 Task: Update the time on Redfin of the saved search to more than 30 days.
Action: Mouse moved to (362, 282)
Screenshot: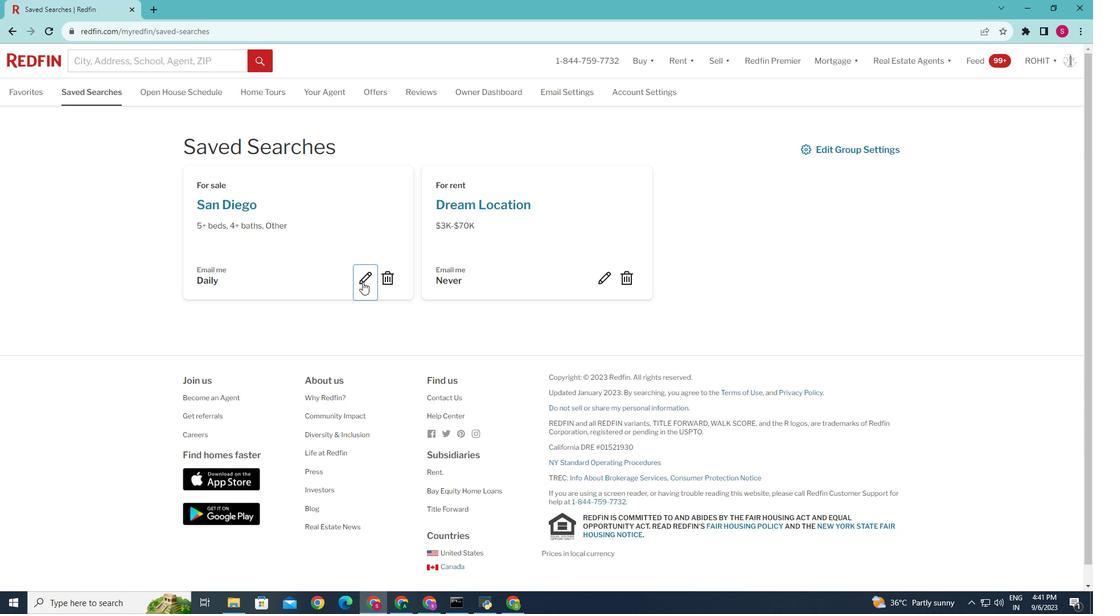 
Action: Mouse pressed left at (362, 282)
Screenshot: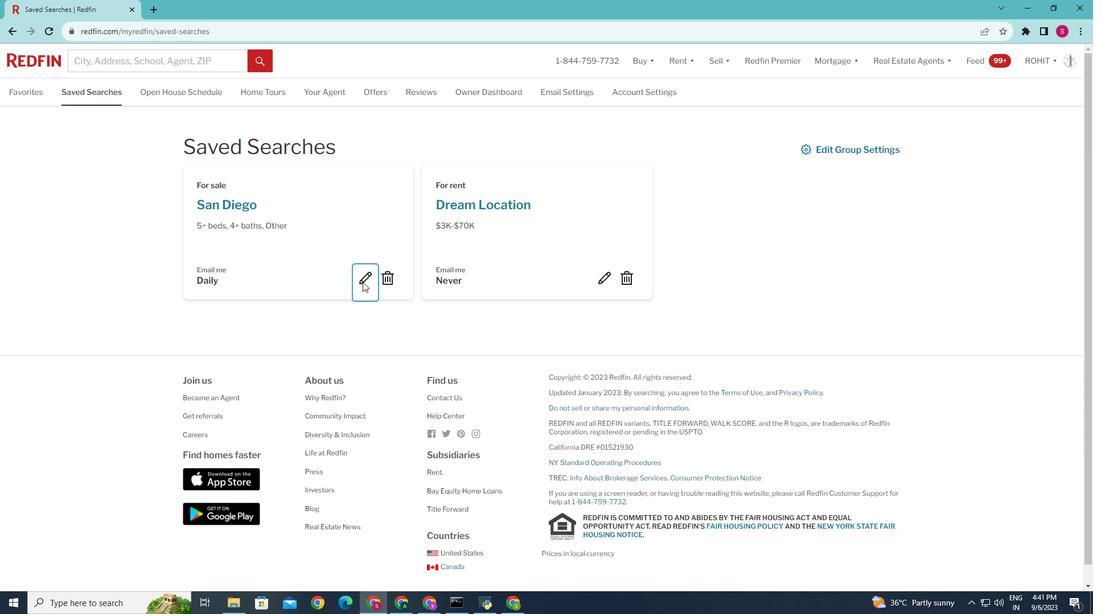 
Action: Mouse moved to (470, 386)
Screenshot: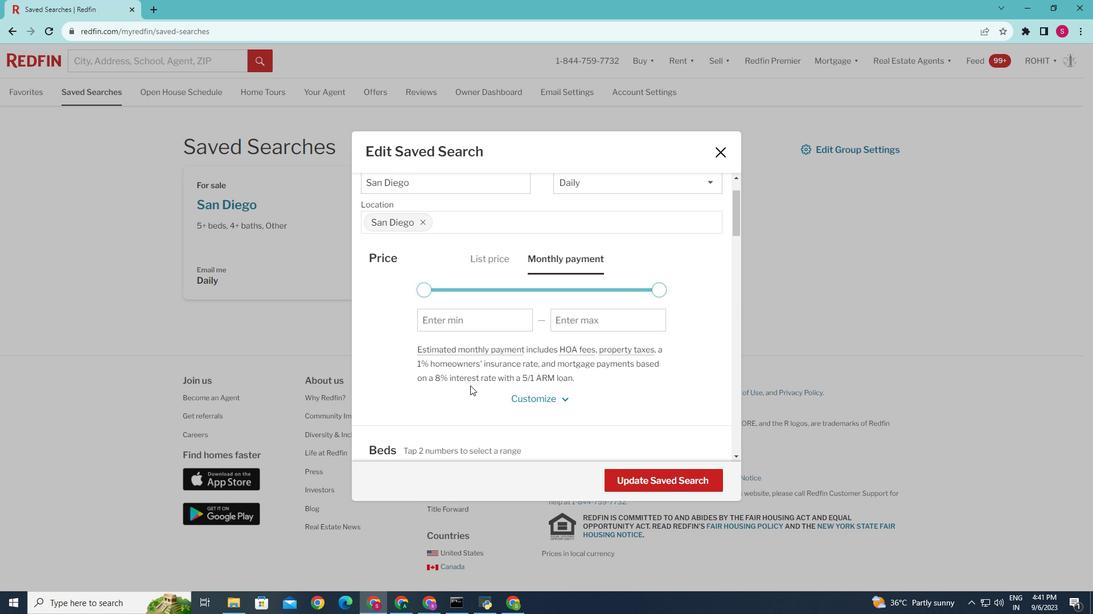 
Action: Mouse scrolled (470, 385) with delta (0, 0)
Screenshot: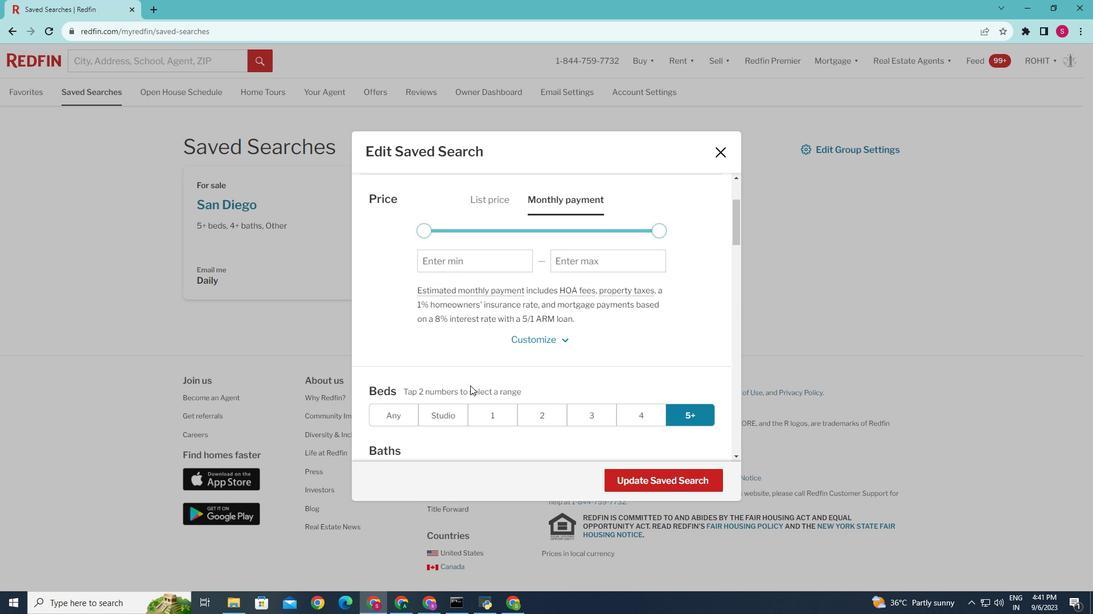 
Action: Mouse scrolled (470, 385) with delta (0, 0)
Screenshot: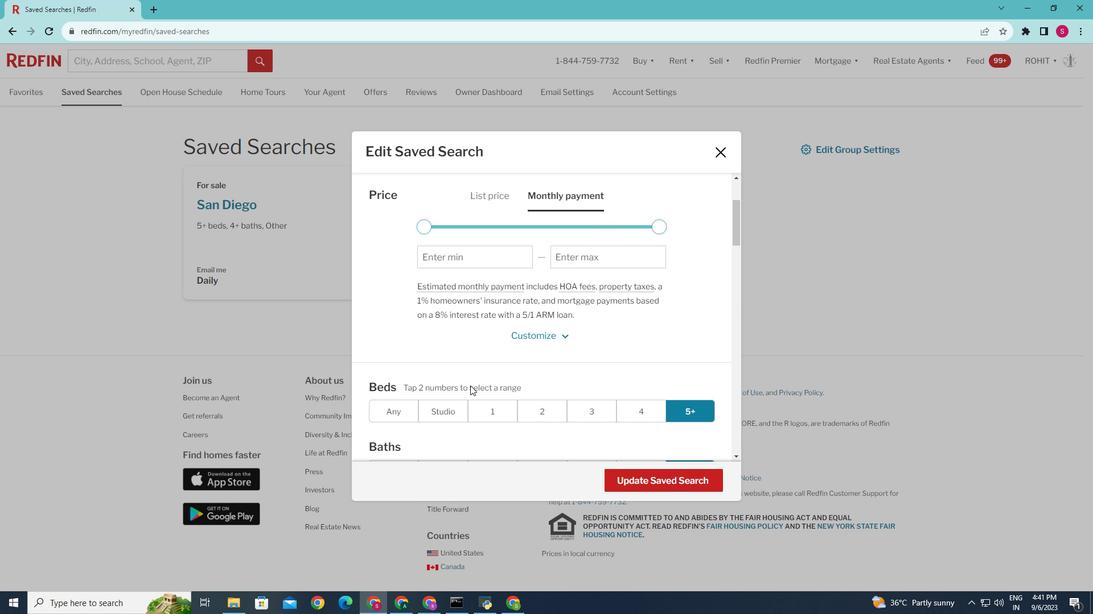 
Action: Mouse scrolled (470, 385) with delta (0, 0)
Screenshot: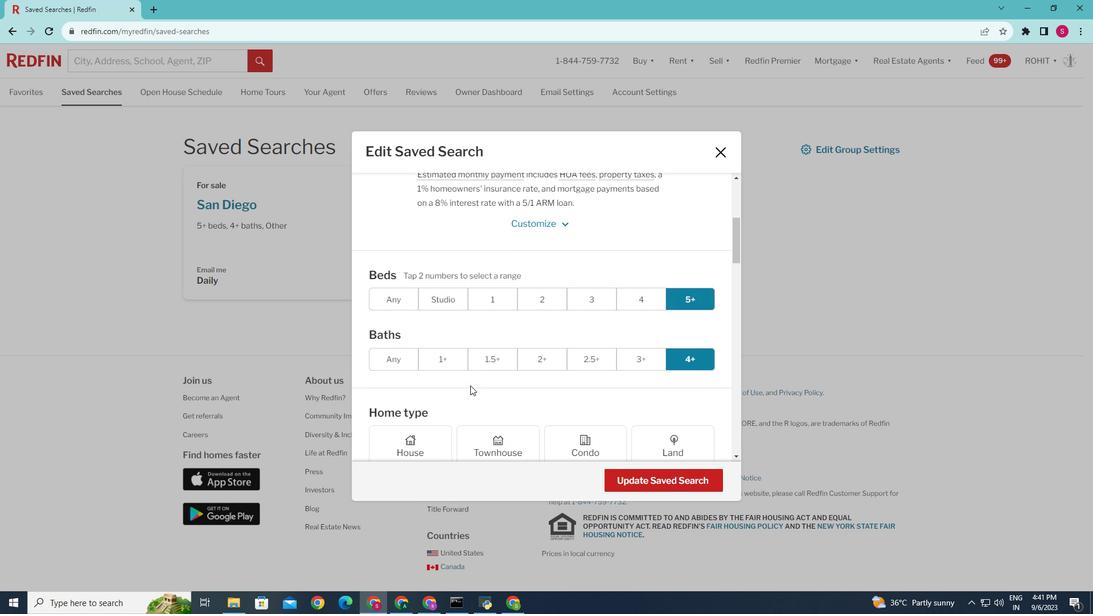 
Action: Mouse scrolled (470, 385) with delta (0, 0)
Screenshot: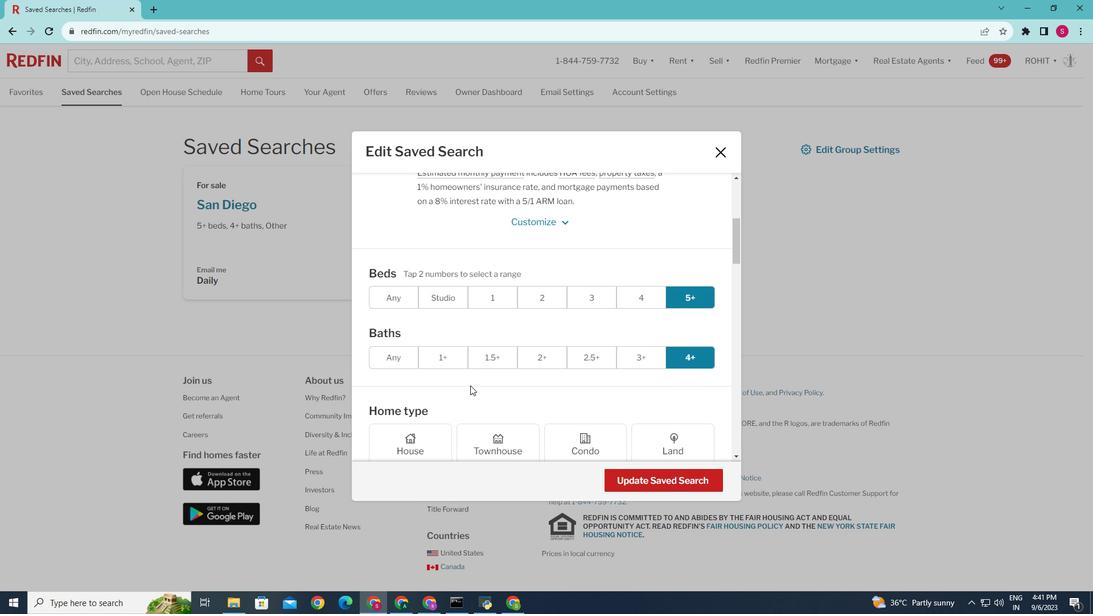 
Action: Mouse scrolled (470, 385) with delta (0, 0)
Screenshot: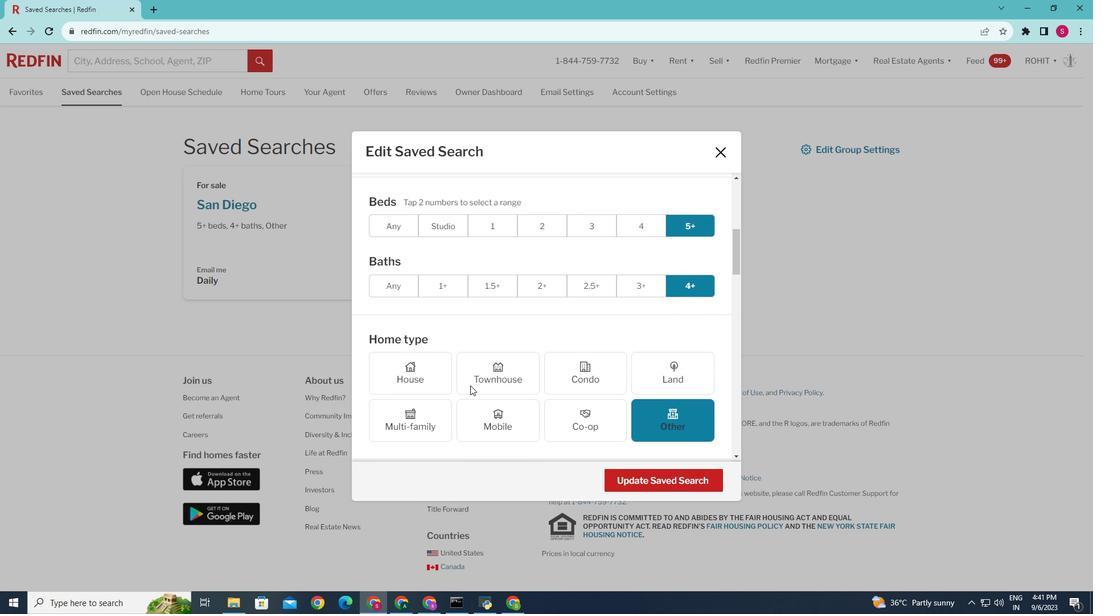 
Action: Mouse scrolled (470, 385) with delta (0, 0)
Screenshot: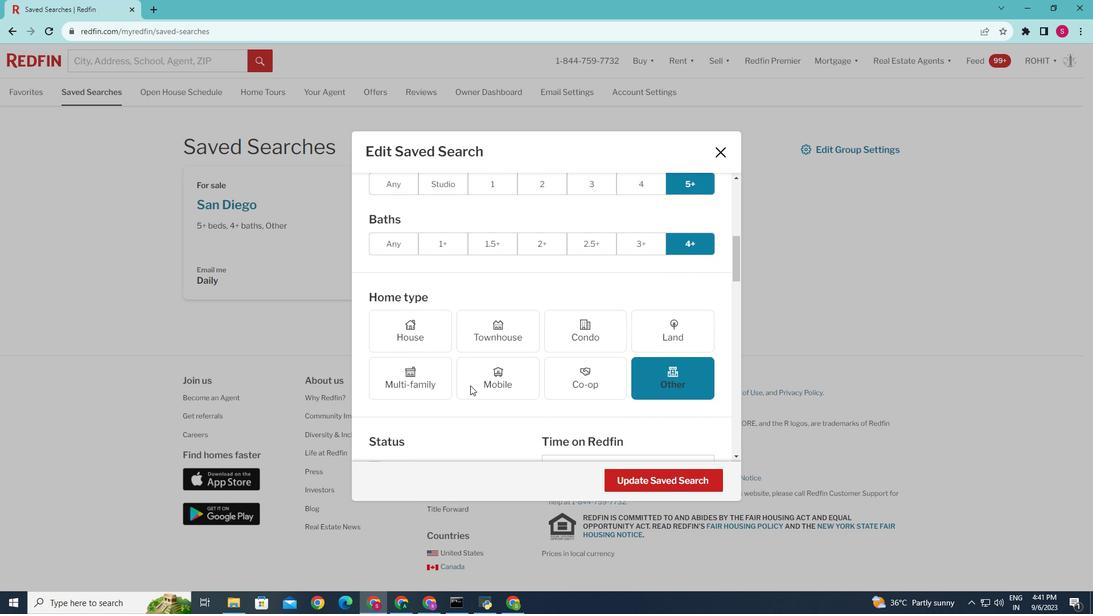 
Action: Mouse scrolled (470, 385) with delta (0, 0)
Screenshot: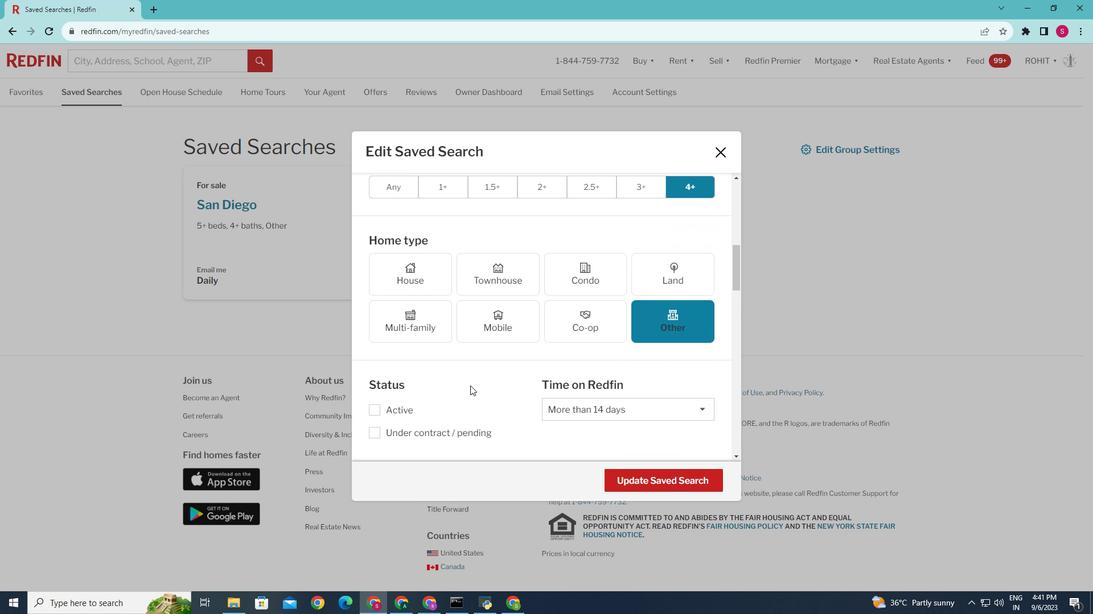 
Action: Mouse scrolled (470, 385) with delta (0, 0)
Screenshot: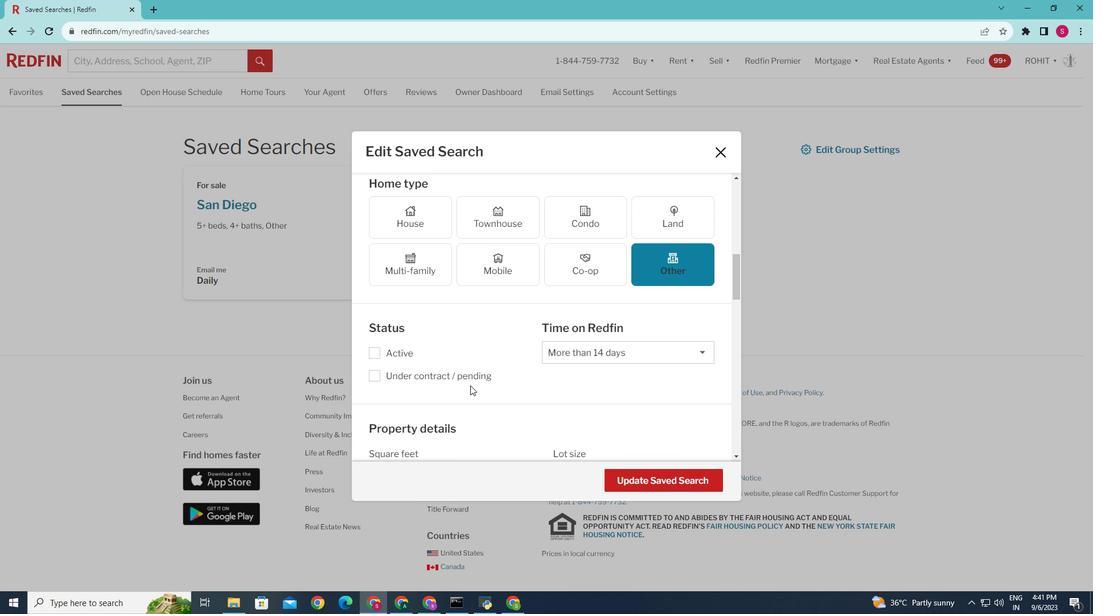 
Action: Mouse moved to (564, 354)
Screenshot: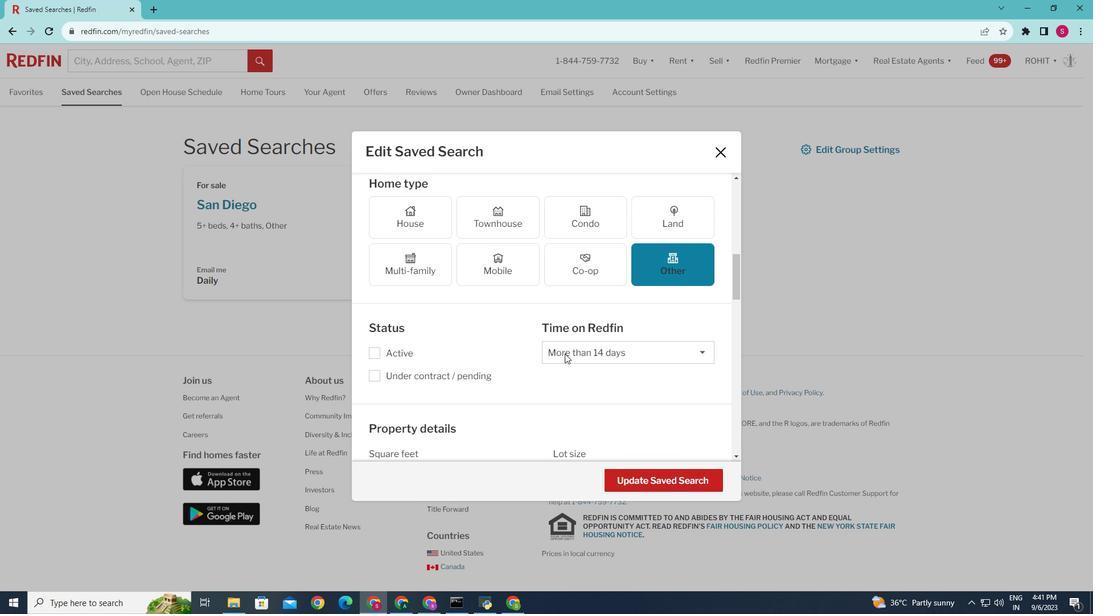
Action: Mouse pressed left at (564, 354)
Screenshot: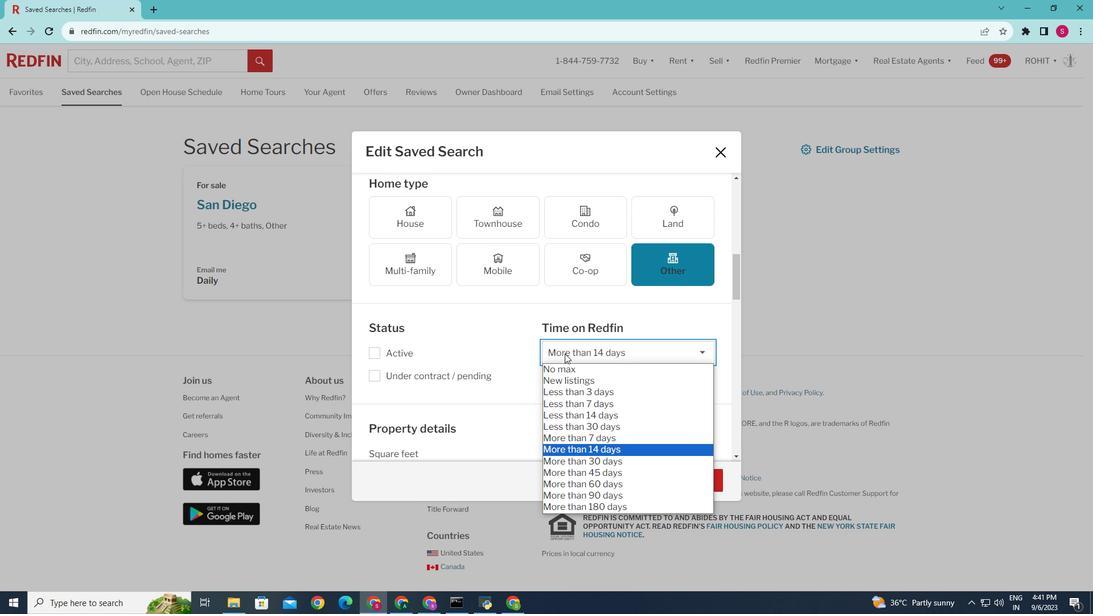 
Action: Mouse moved to (603, 459)
Screenshot: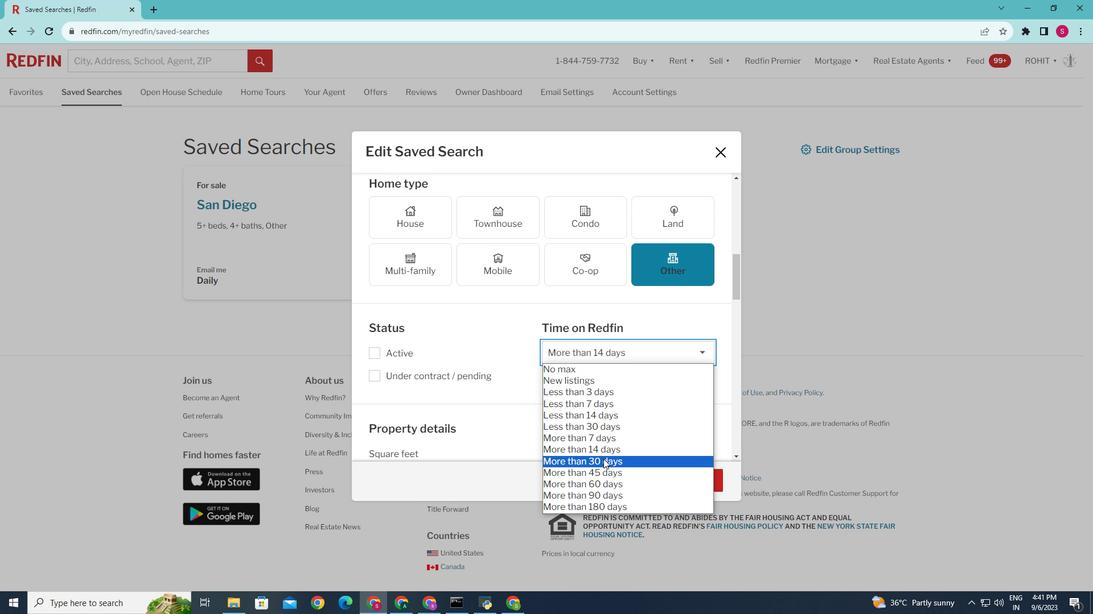 
Action: Mouse pressed left at (603, 459)
Screenshot: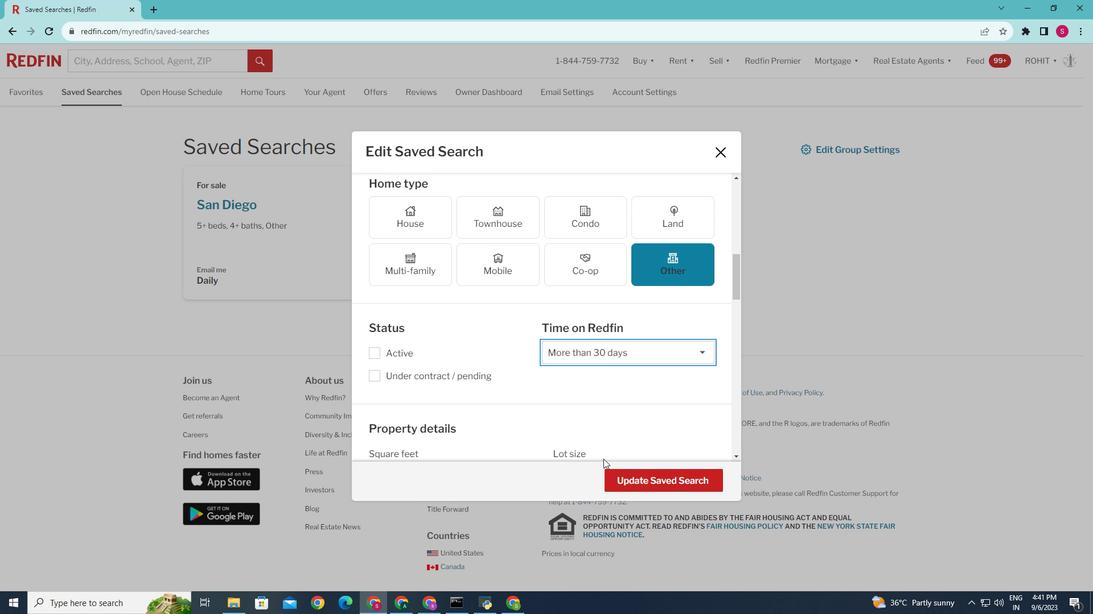 
Action: Mouse moved to (667, 481)
Screenshot: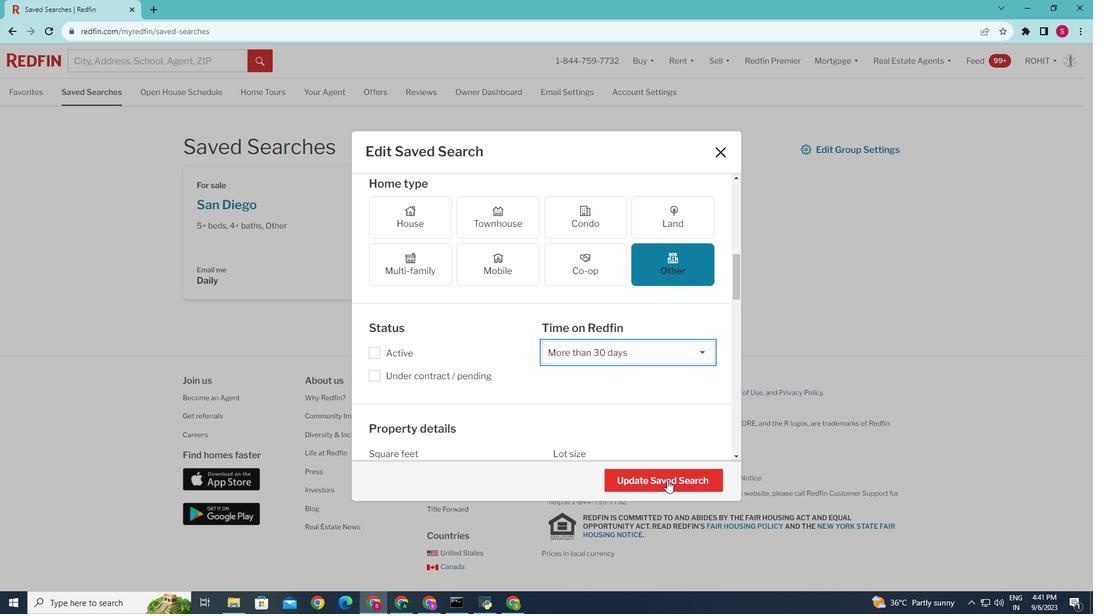 
Action: Mouse pressed left at (667, 481)
Screenshot: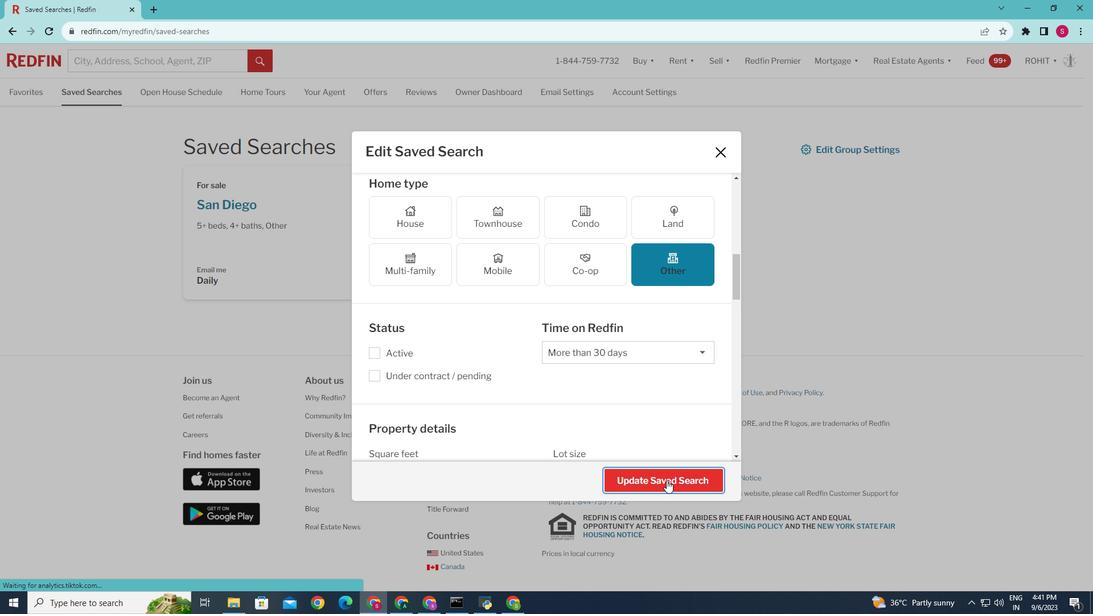 
Action: Mouse moved to (568, 440)
Screenshot: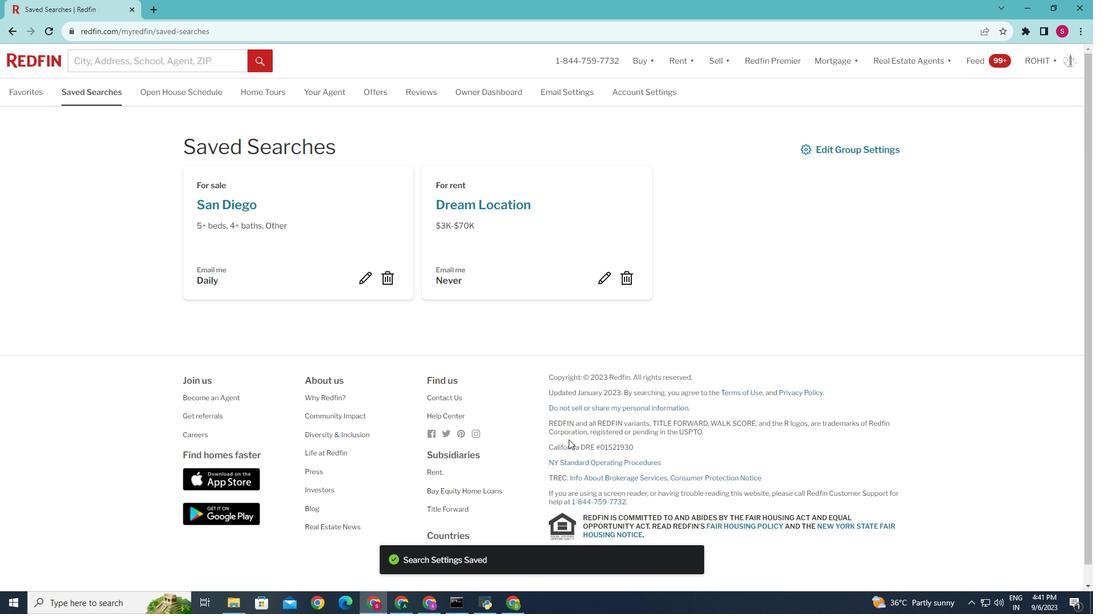 
